 Task: Add Everyone Coconut + Lemon Nourishing Lotion to the cart.
Action: Mouse moved to (933, 348)
Screenshot: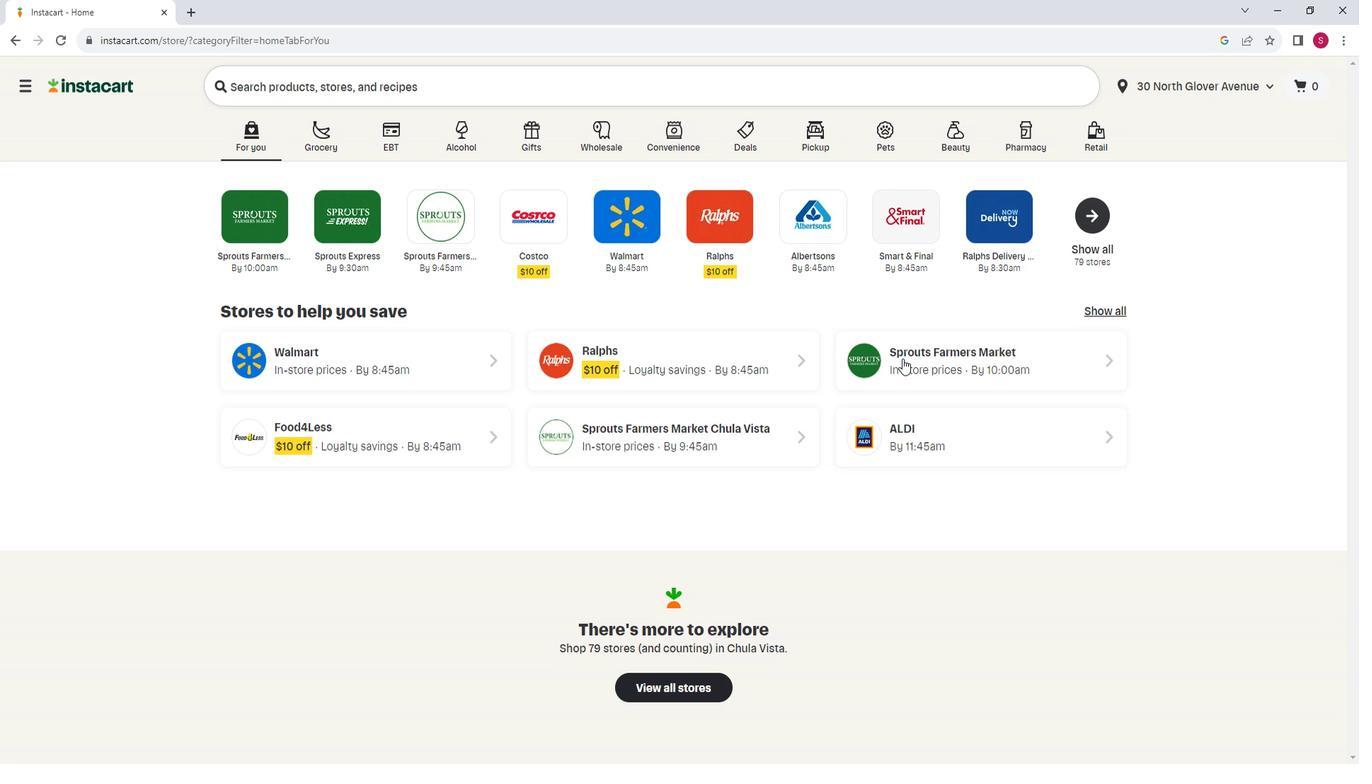 
Action: Mouse pressed left at (933, 348)
Screenshot: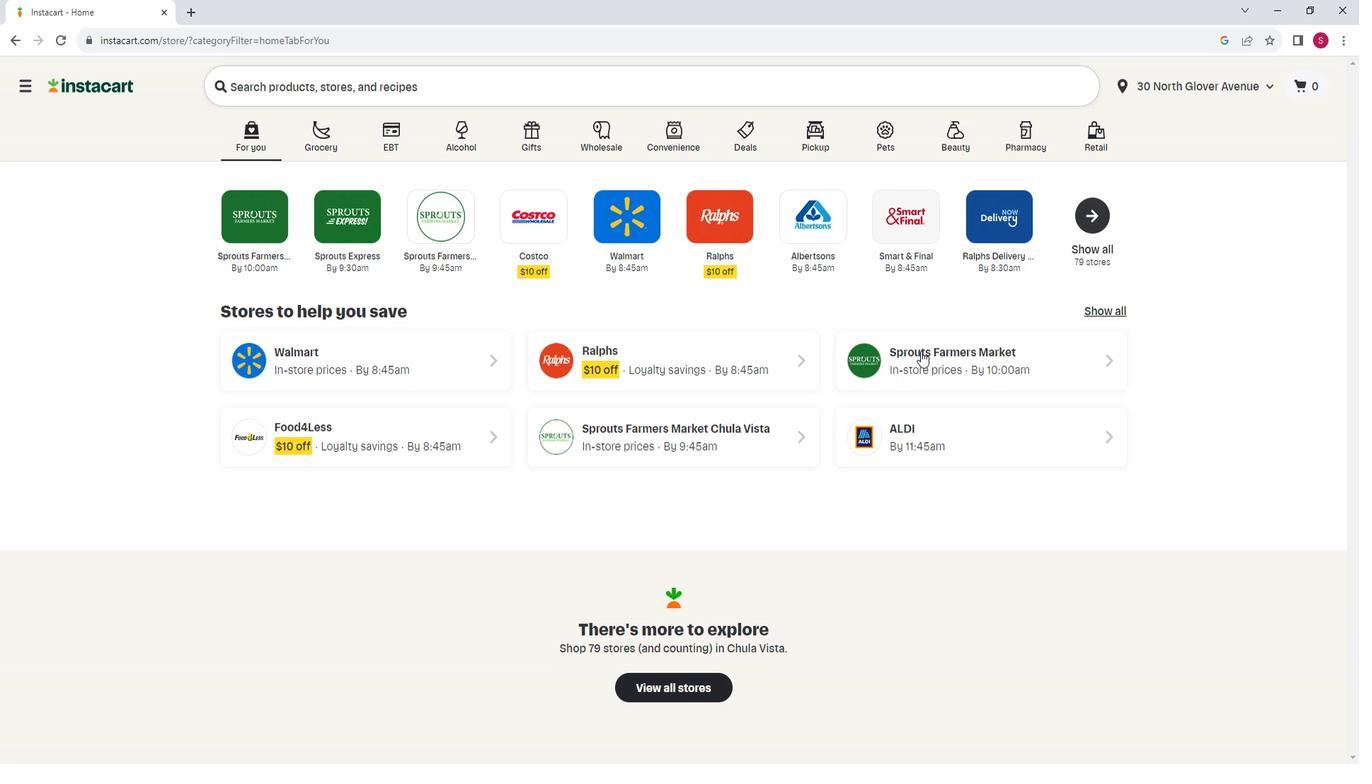 
Action: Mouse moved to (80, 528)
Screenshot: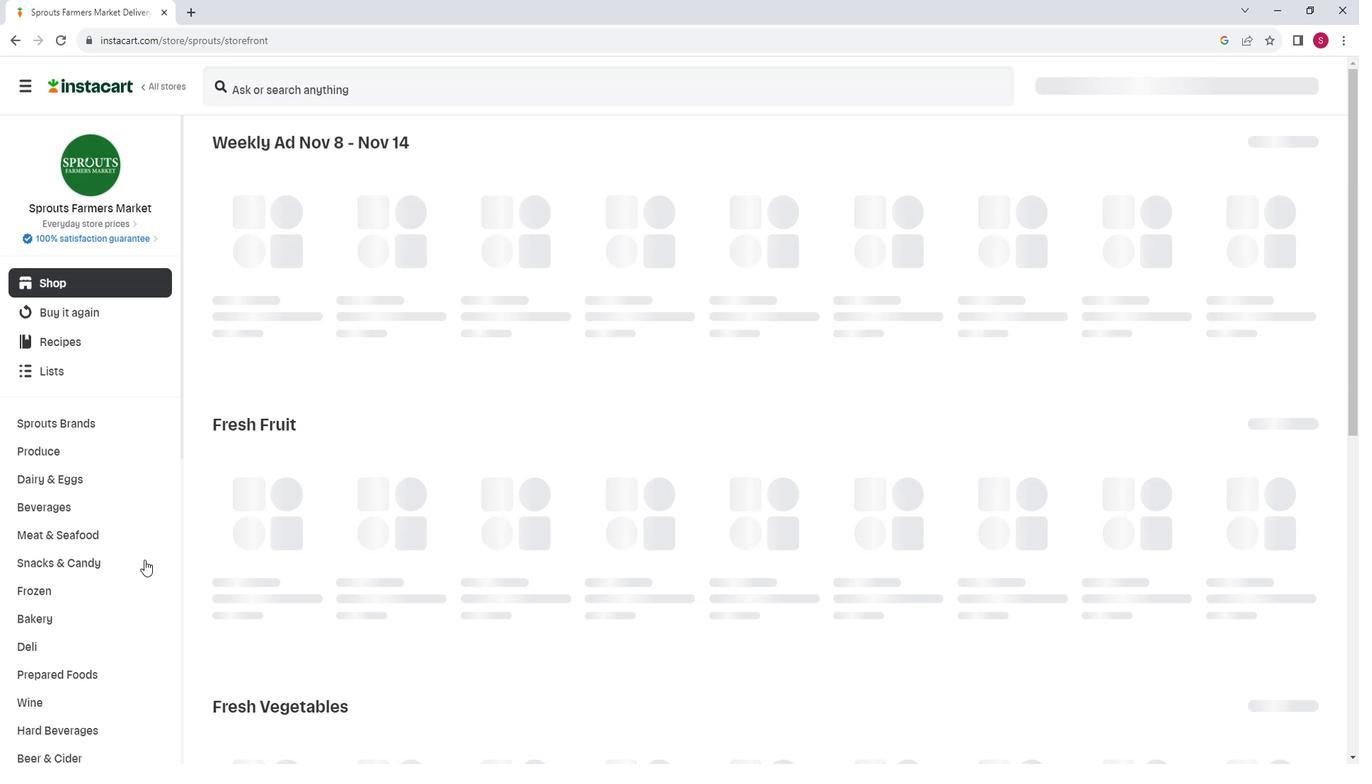 
Action: Mouse scrolled (80, 527) with delta (0, 0)
Screenshot: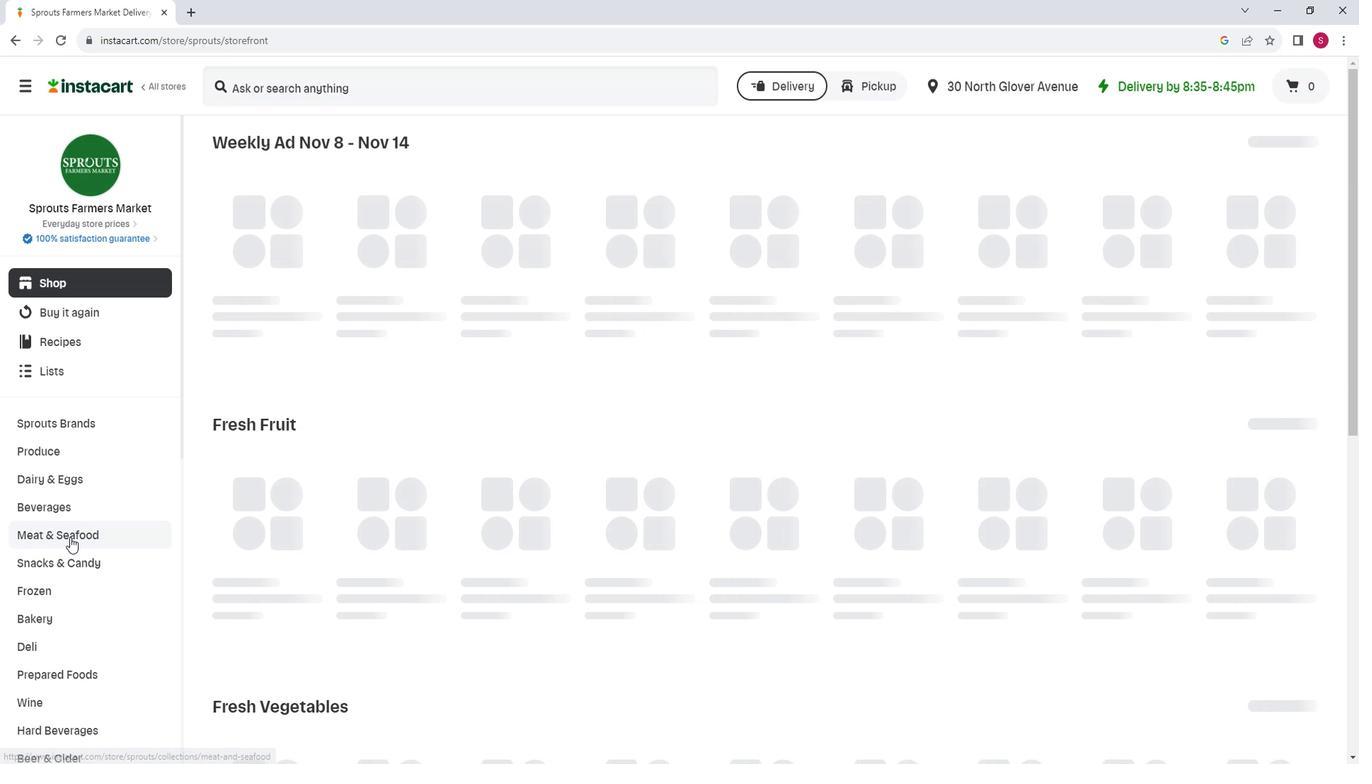 
Action: Mouse scrolled (80, 527) with delta (0, 0)
Screenshot: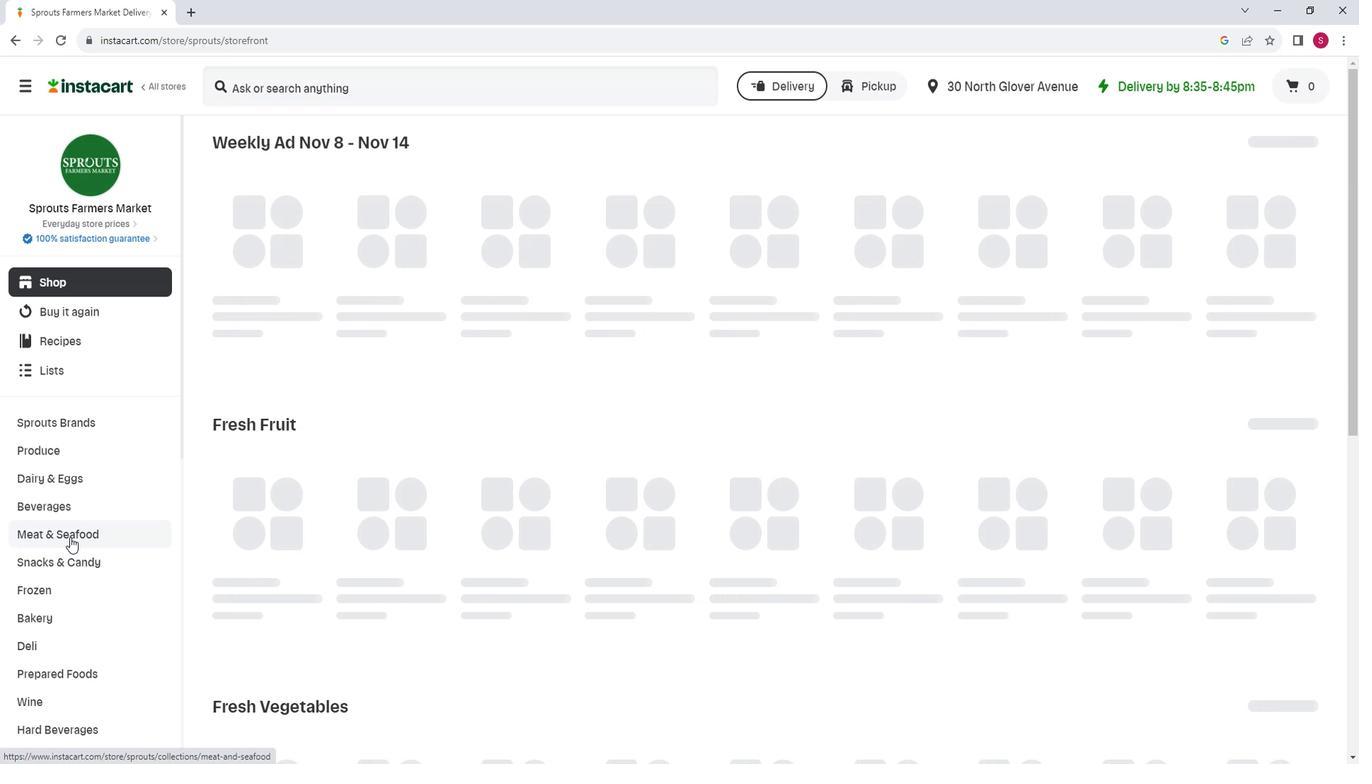 
Action: Mouse scrolled (80, 527) with delta (0, 0)
Screenshot: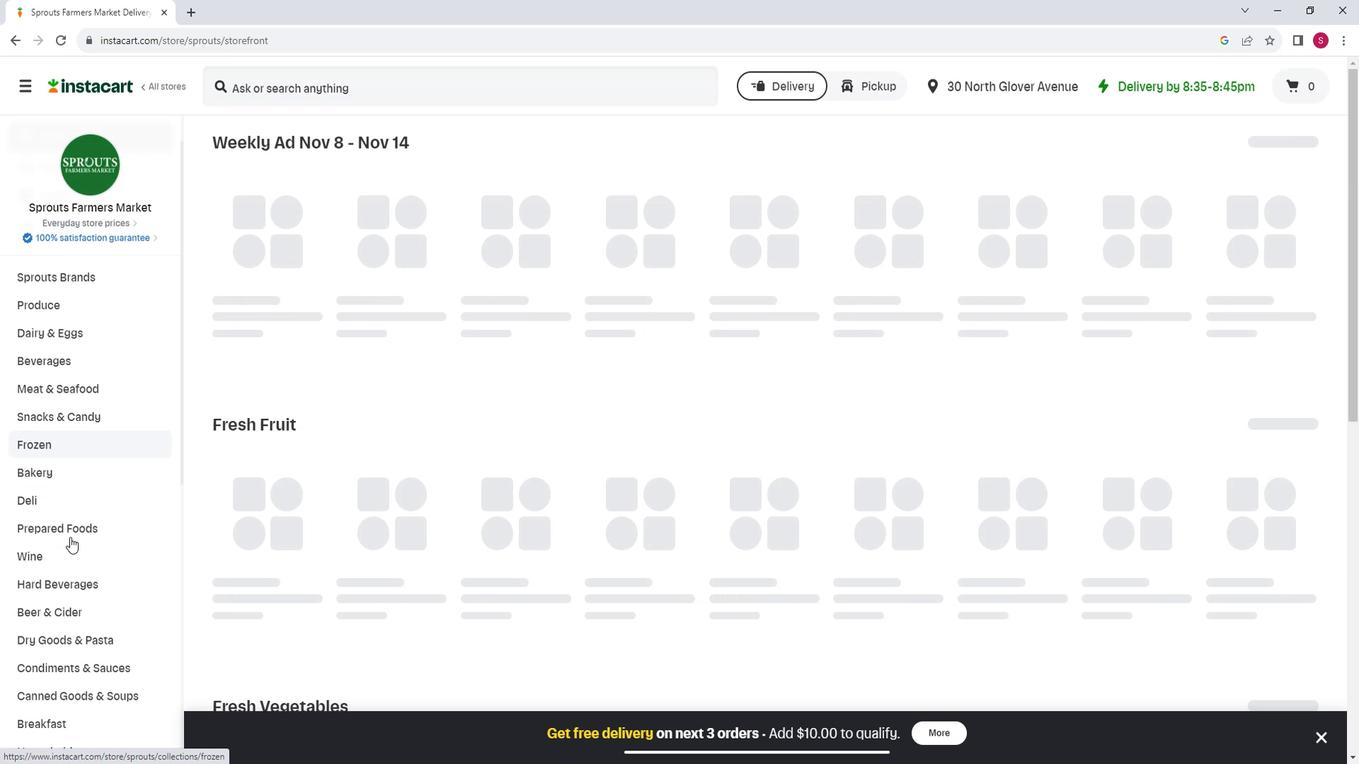 
Action: Mouse scrolled (80, 527) with delta (0, 0)
Screenshot: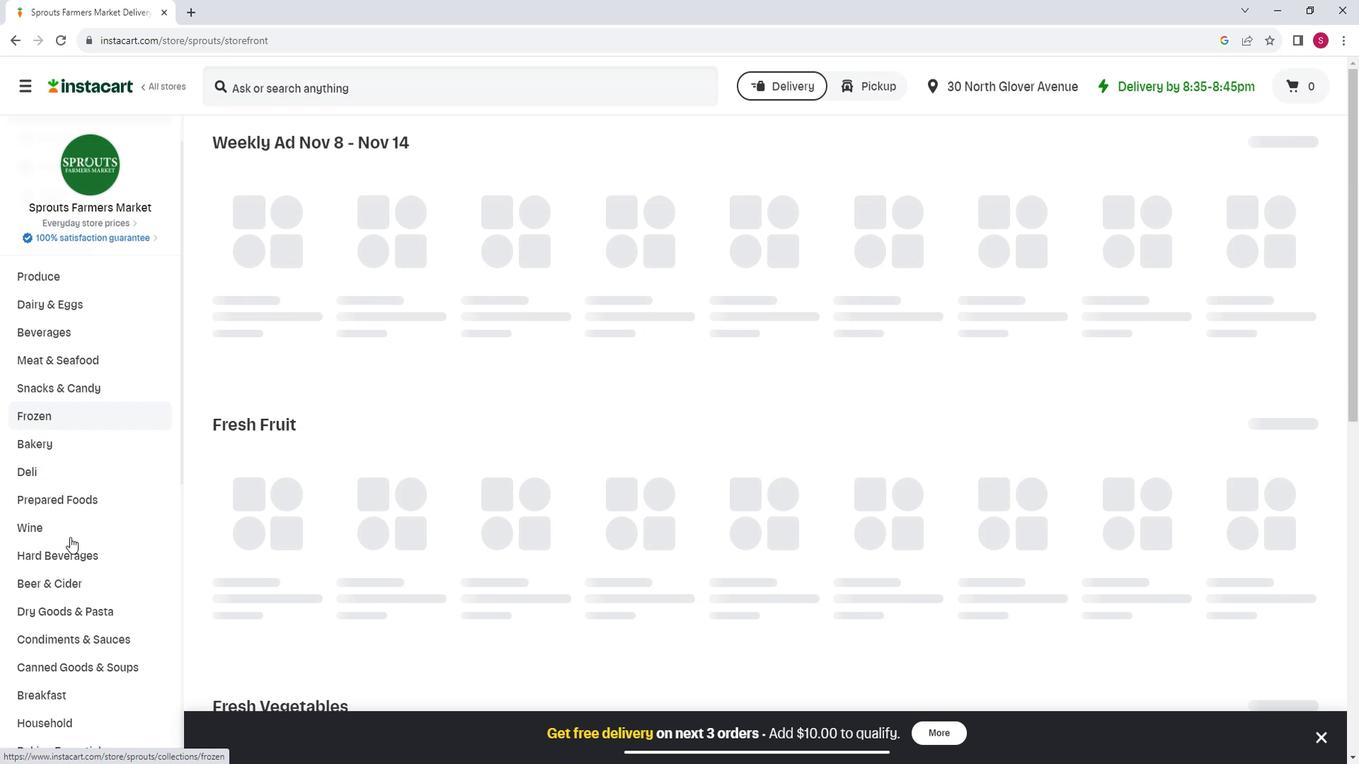 
Action: Mouse scrolled (80, 527) with delta (0, 0)
Screenshot: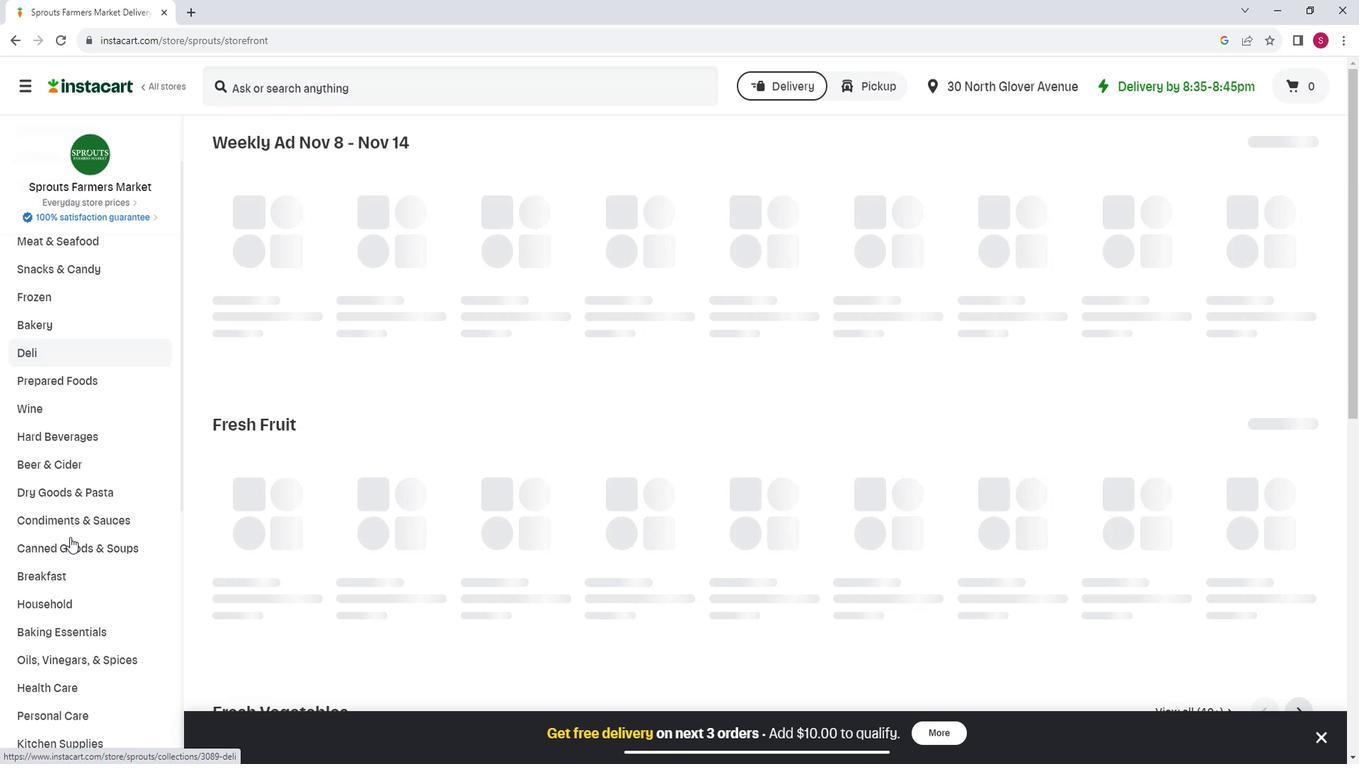 
Action: Mouse moved to (79, 627)
Screenshot: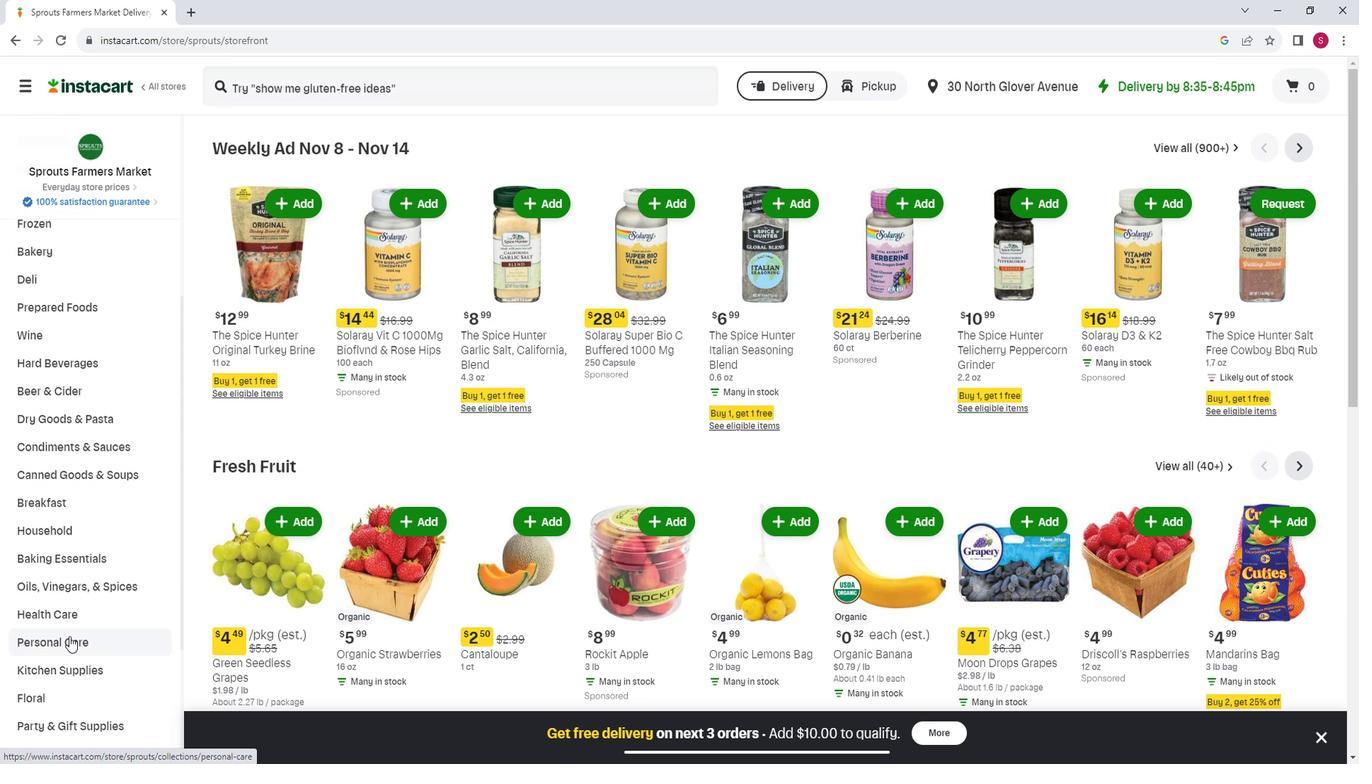 
Action: Mouse pressed left at (79, 627)
Screenshot: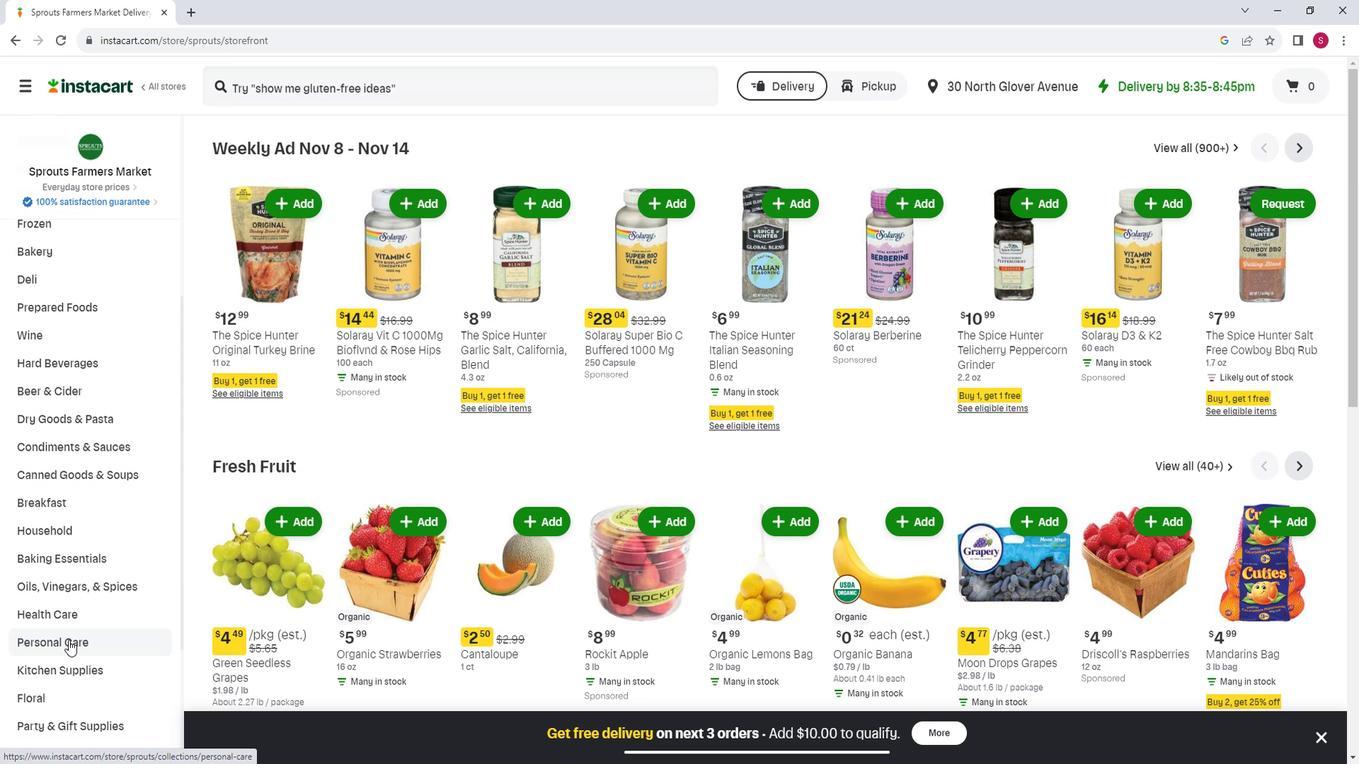 
Action: Mouse moved to (365, 188)
Screenshot: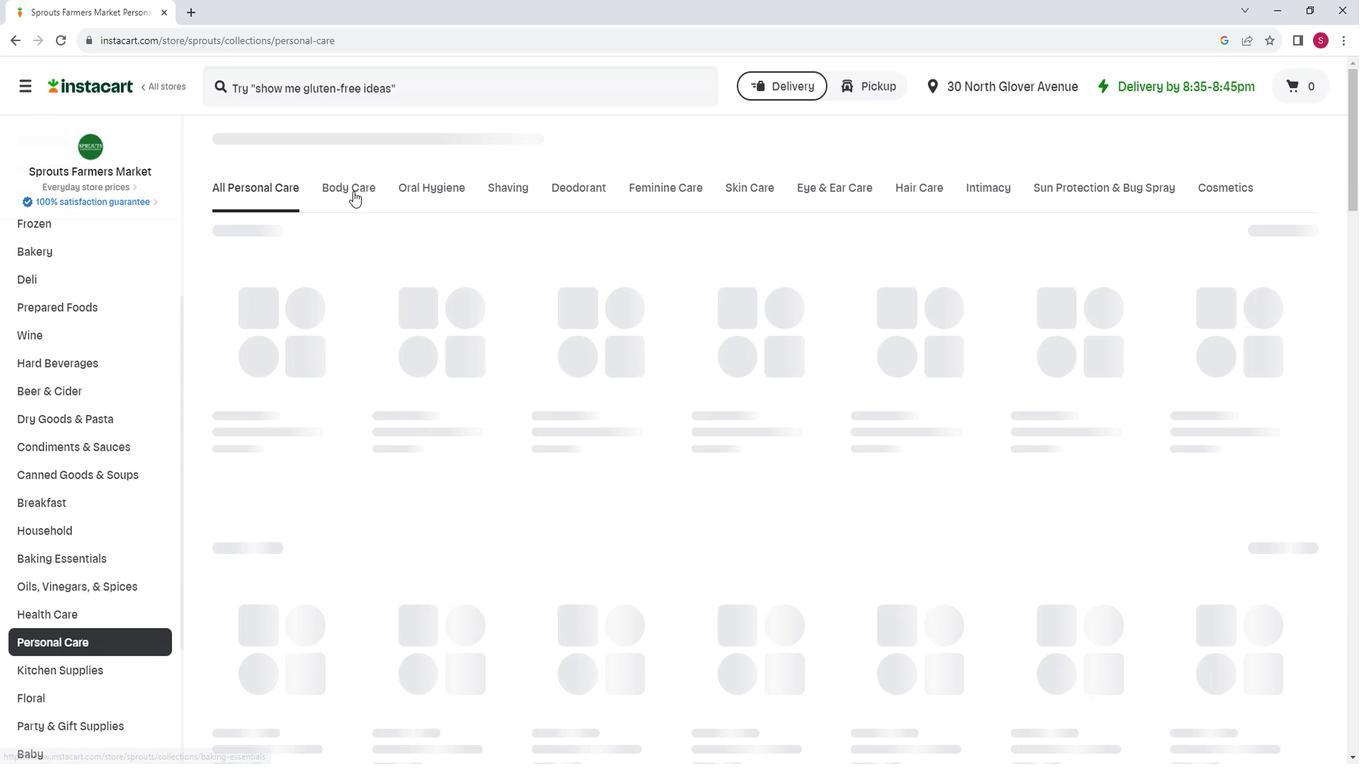 
Action: Mouse pressed left at (365, 188)
Screenshot: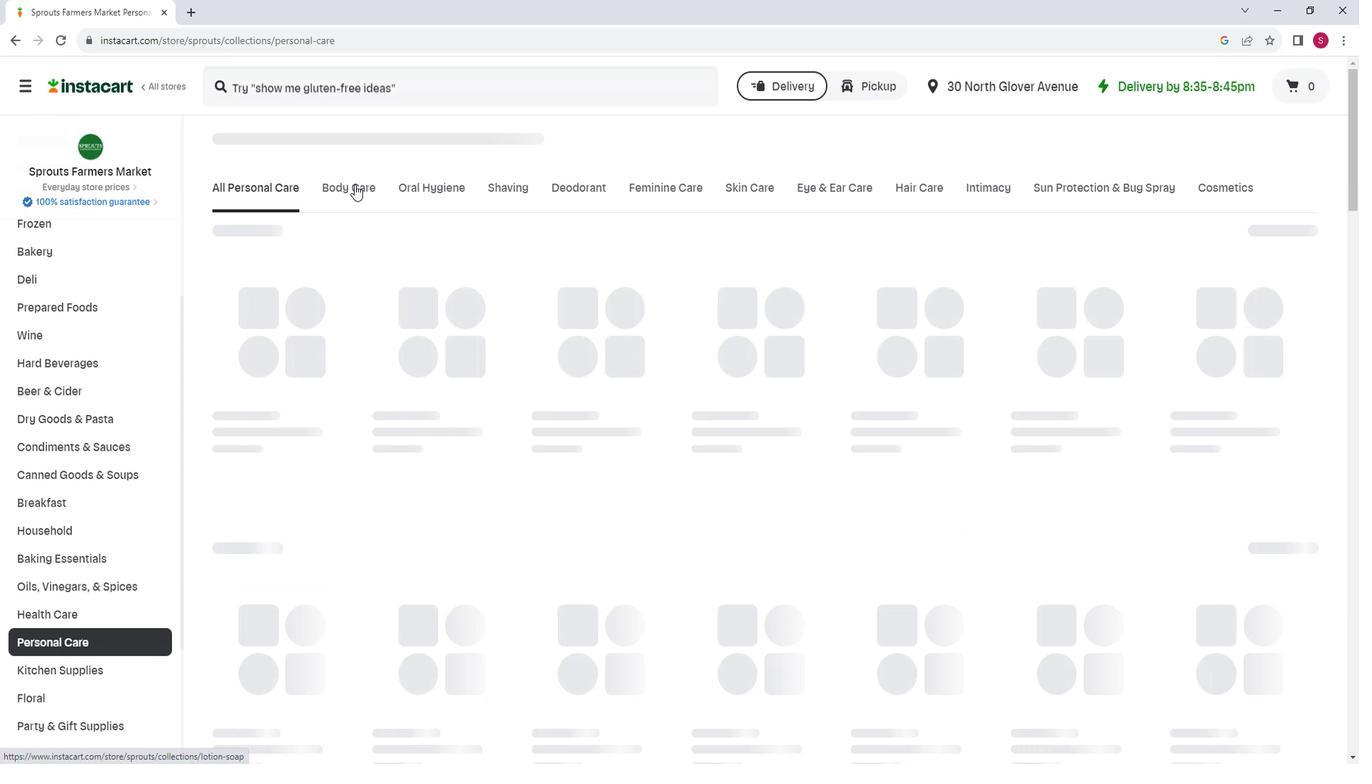 
Action: Mouse moved to (565, 244)
Screenshot: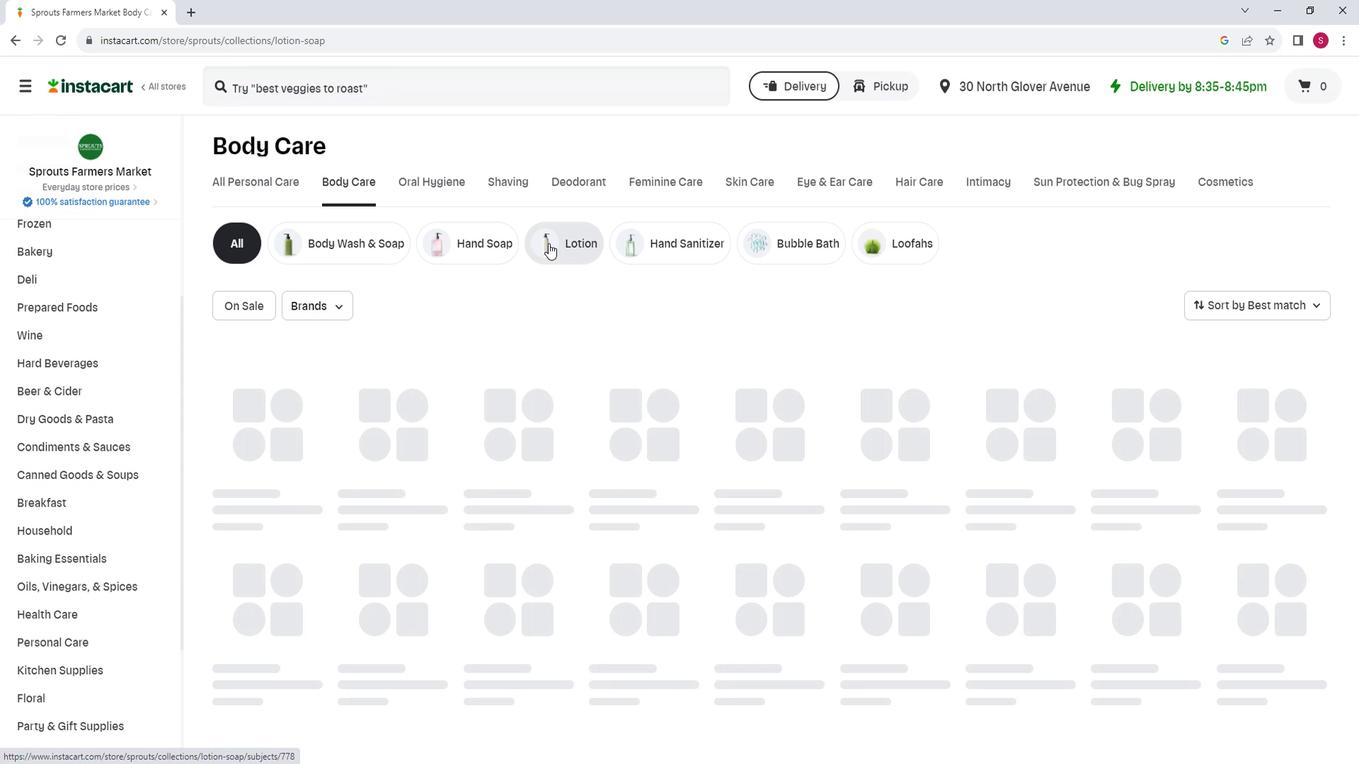 
Action: Mouse pressed left at (565, 244)
Screenshot: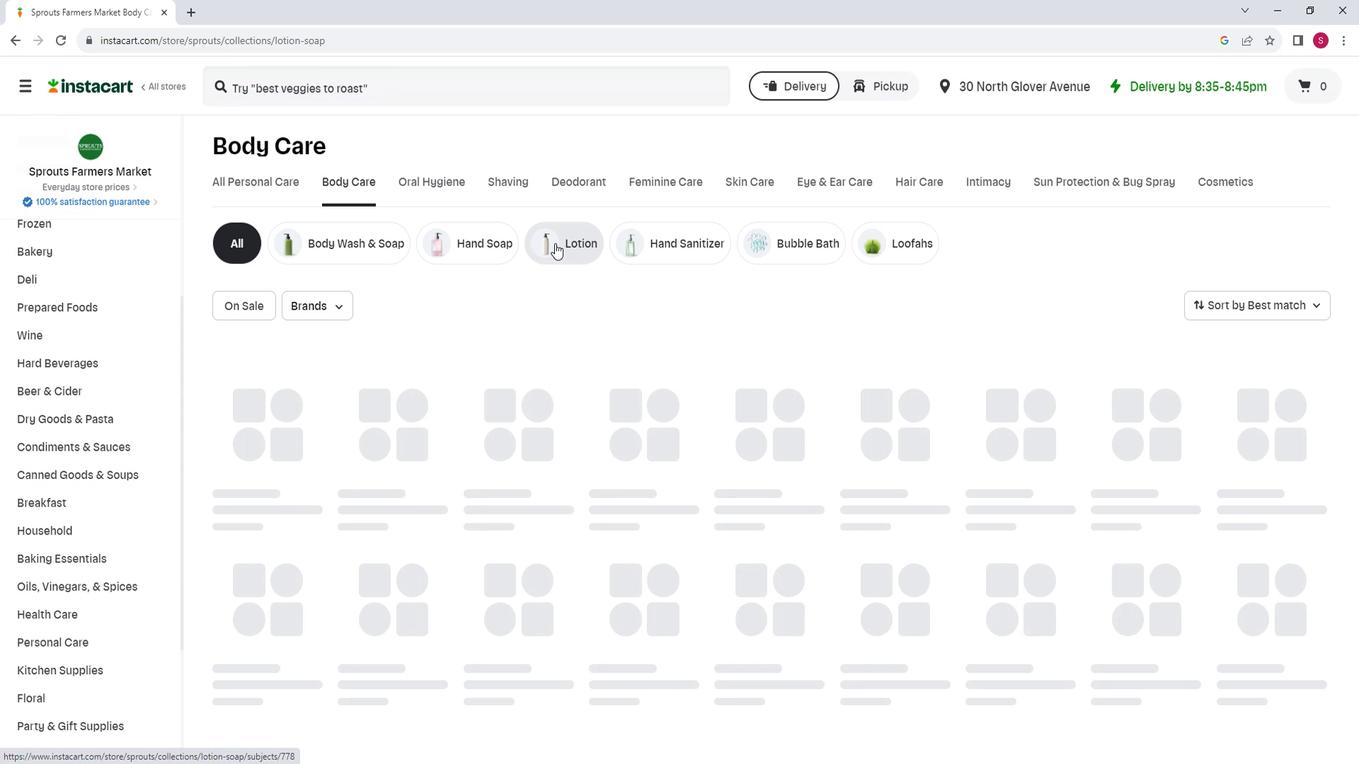 
Action: Mouse moved to (542, 92)
Screenshot: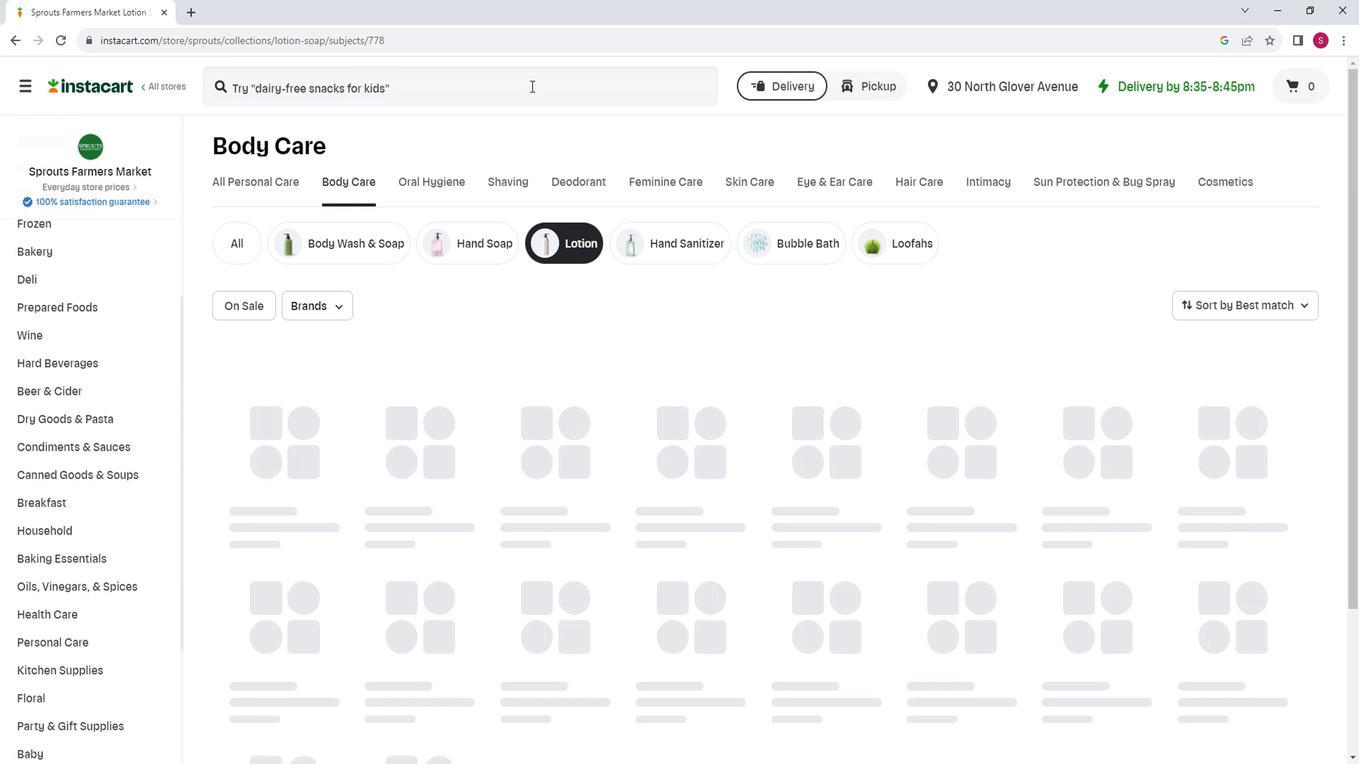 
Action: Mouse pressed left at (542, 92)
Screenshot: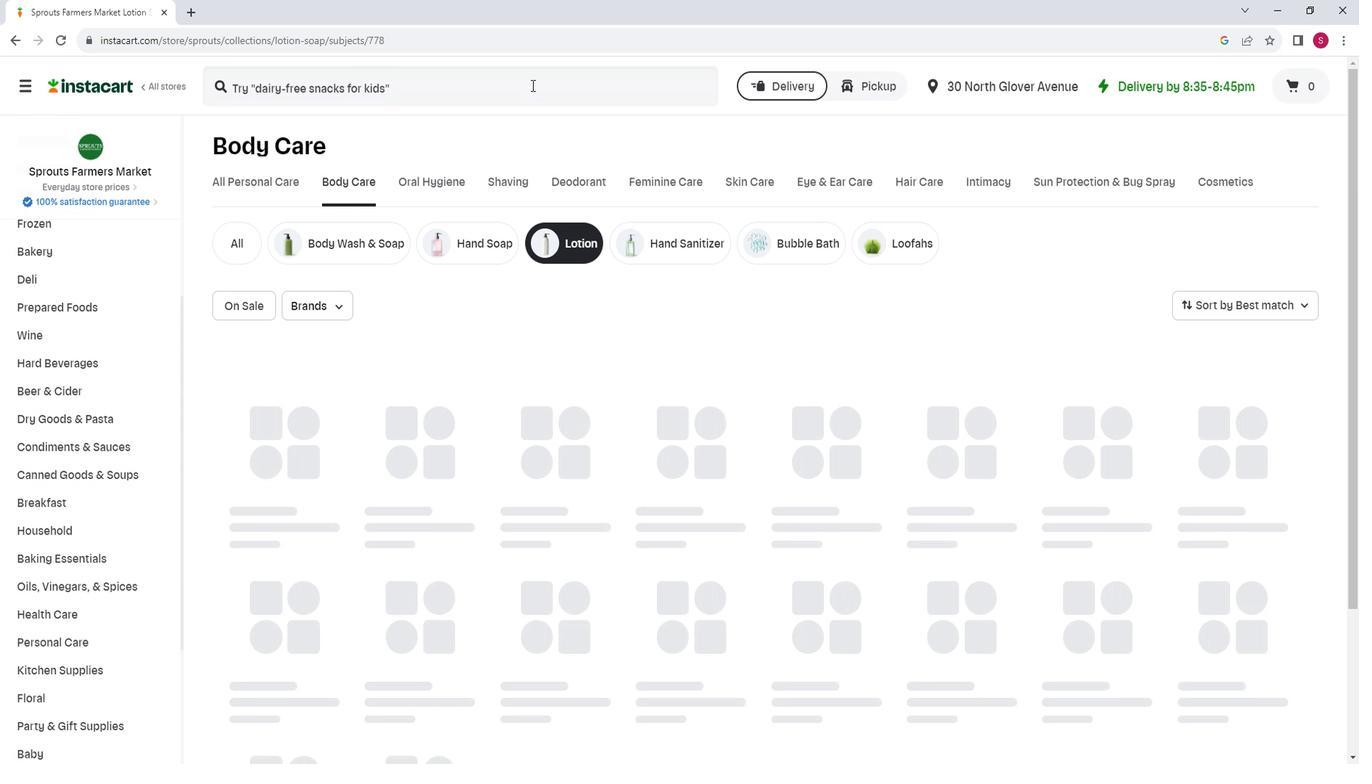 
Action: Key pressed <Key.shift>Everyone<Key.space><Key.shift>Coconut<Key.space>+<Key.space><Key.shift>Lemon<Key.space><Key.shift>Nourishing<Key.space><Key.shift>Lotion<Key.space><Key.enter>
Screenshot: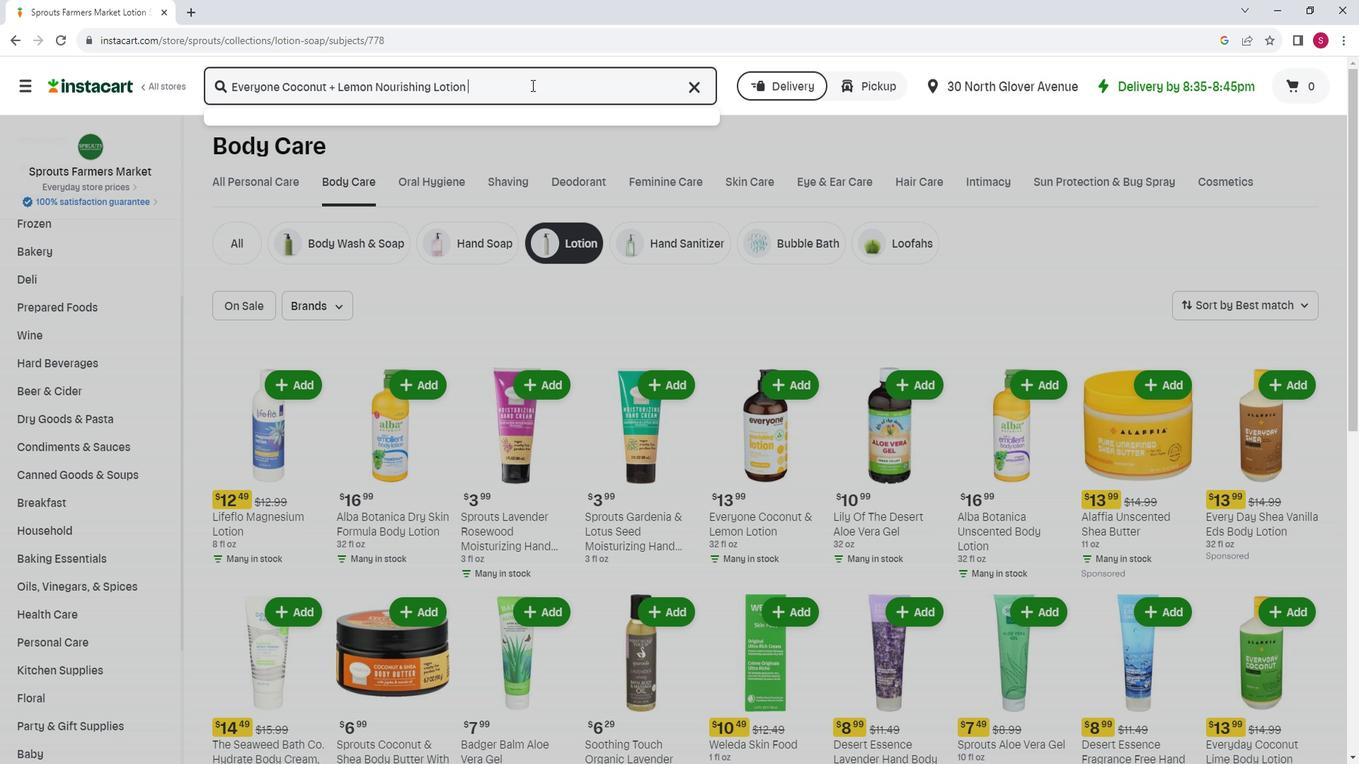 
Action: Mouse moved to (867, 222)
Screenshot: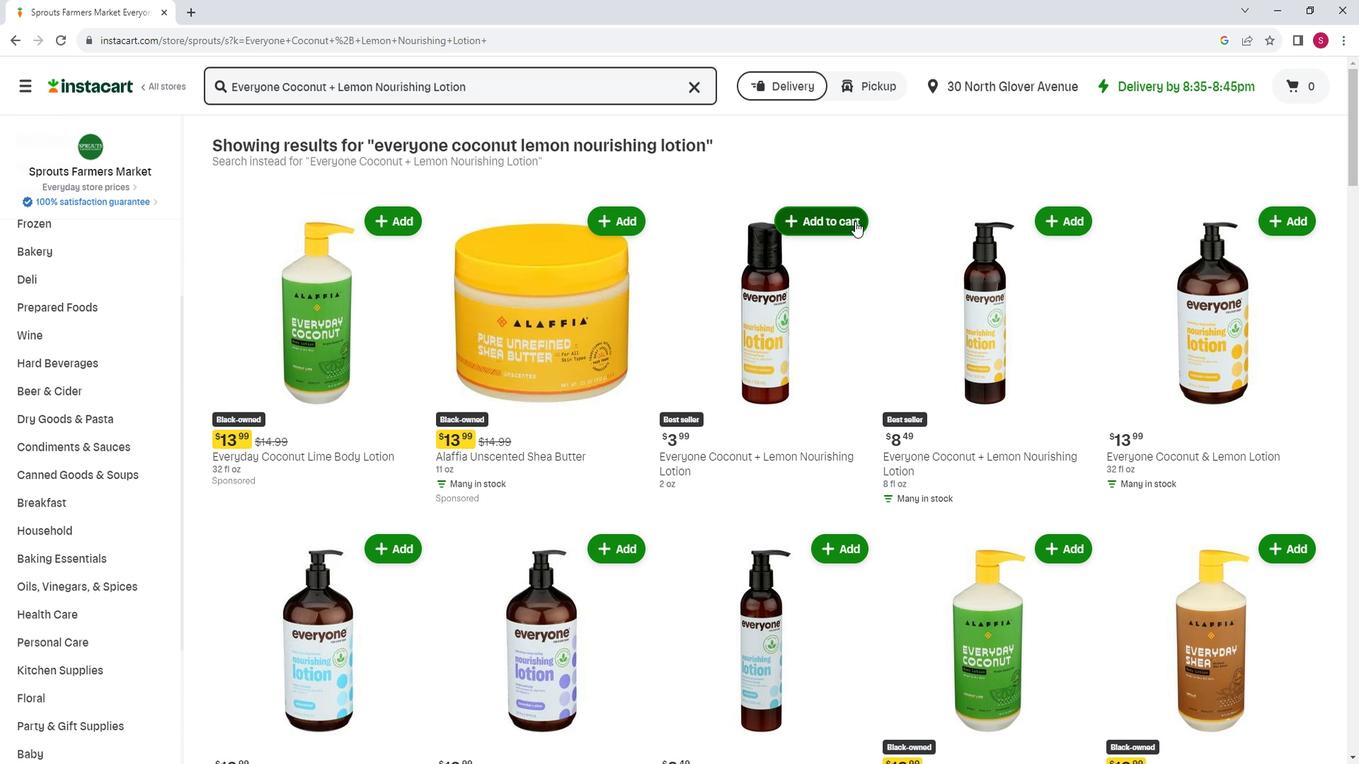 
Action: Mouse pressed left at (867, 222)
Screenshot: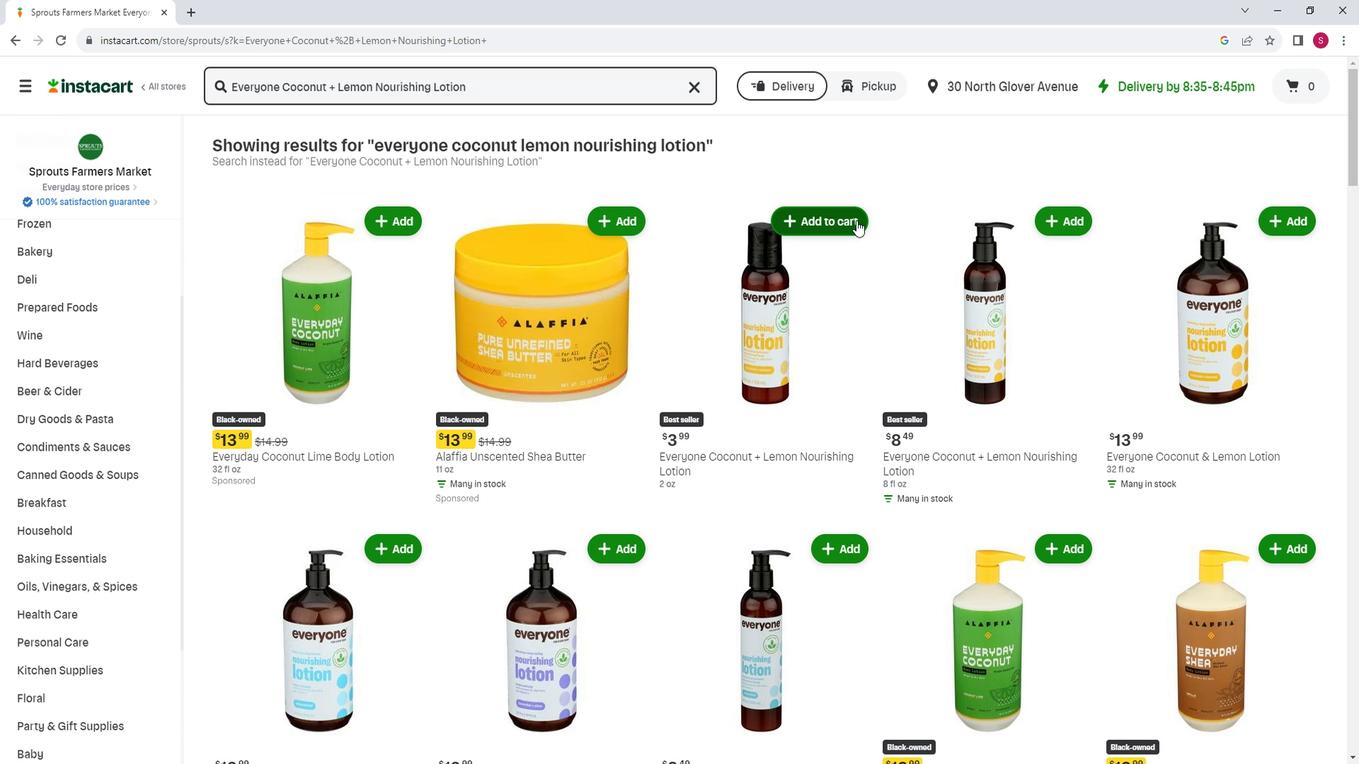
Action: Mouse moved to (850, 207)
Screenshot: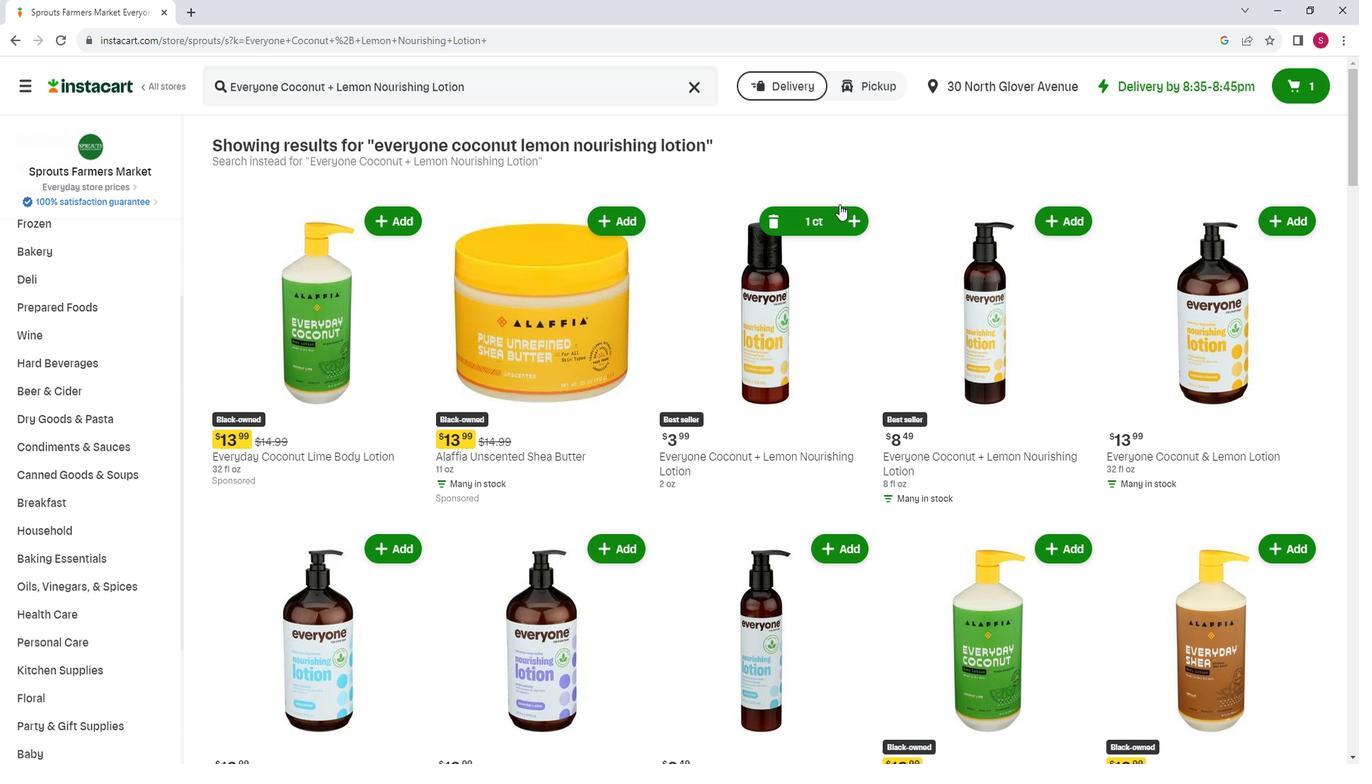 
